 Task: Change editior layout in three rows.
Action: Mouse moved to (116, 9)
Screenshot: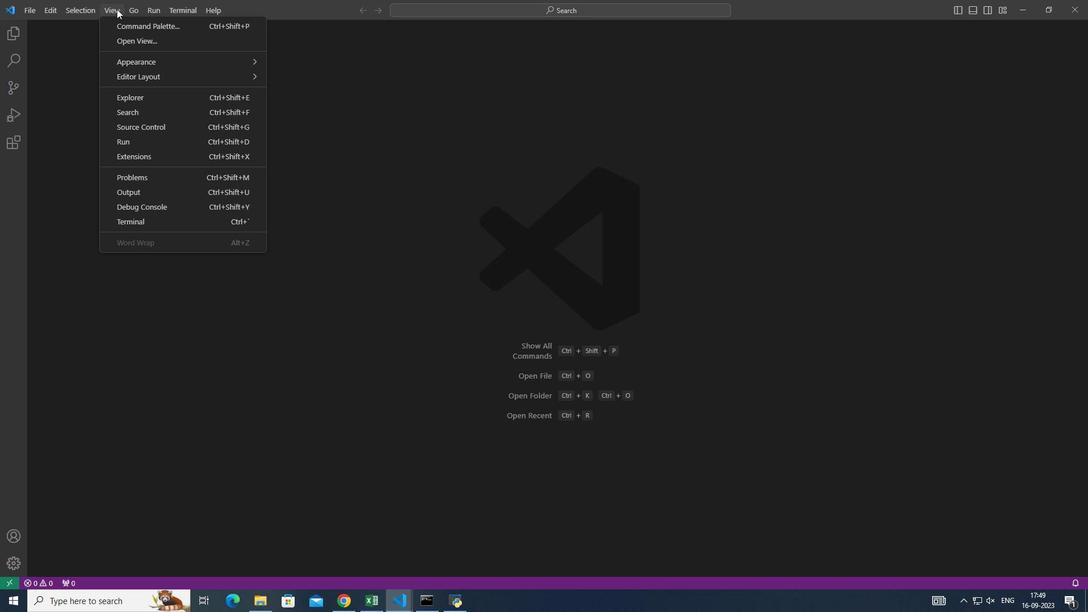 
Action: Mouse pressed left at (116, 9)
Screenshot: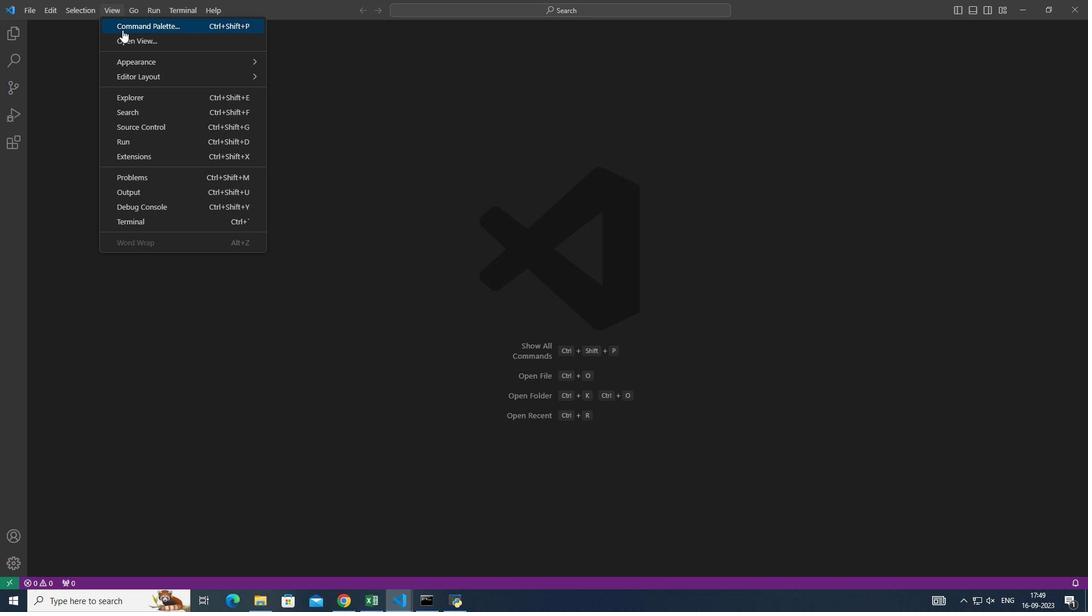 
Action: Mouse moved to (298, 220)
Screenshot: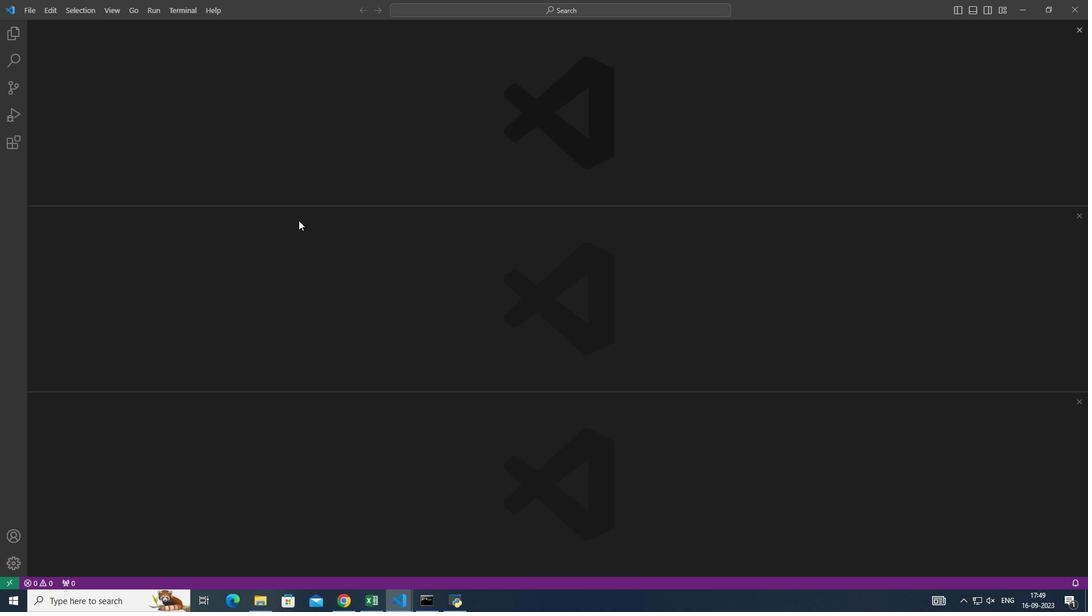 
Action: Mouse pressed left at (298, 220)
Screenshot: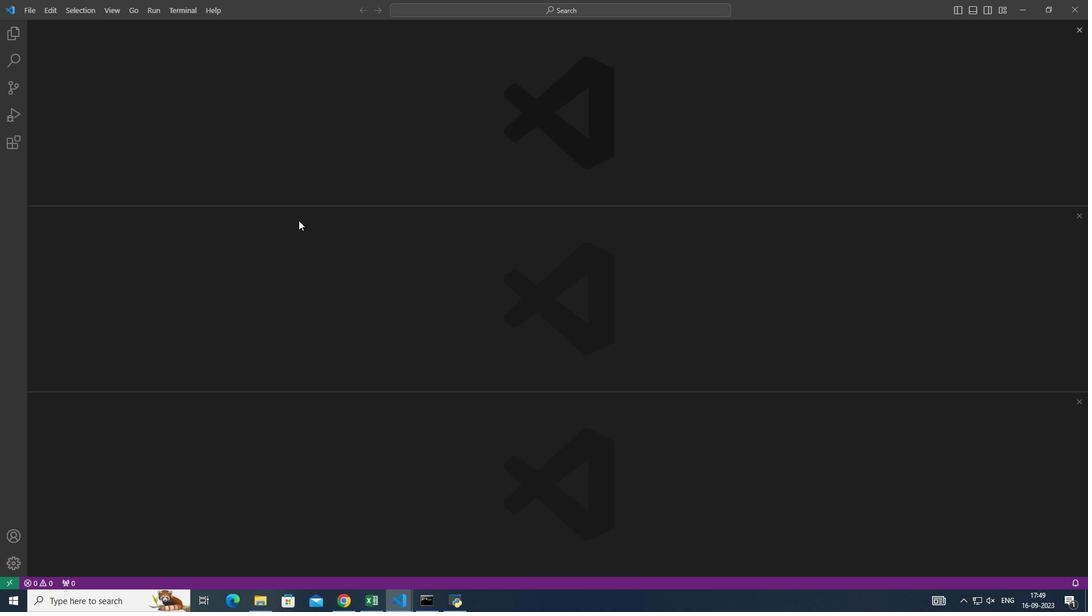 
Action: Mouse moved to (694, 419)
Screenshot: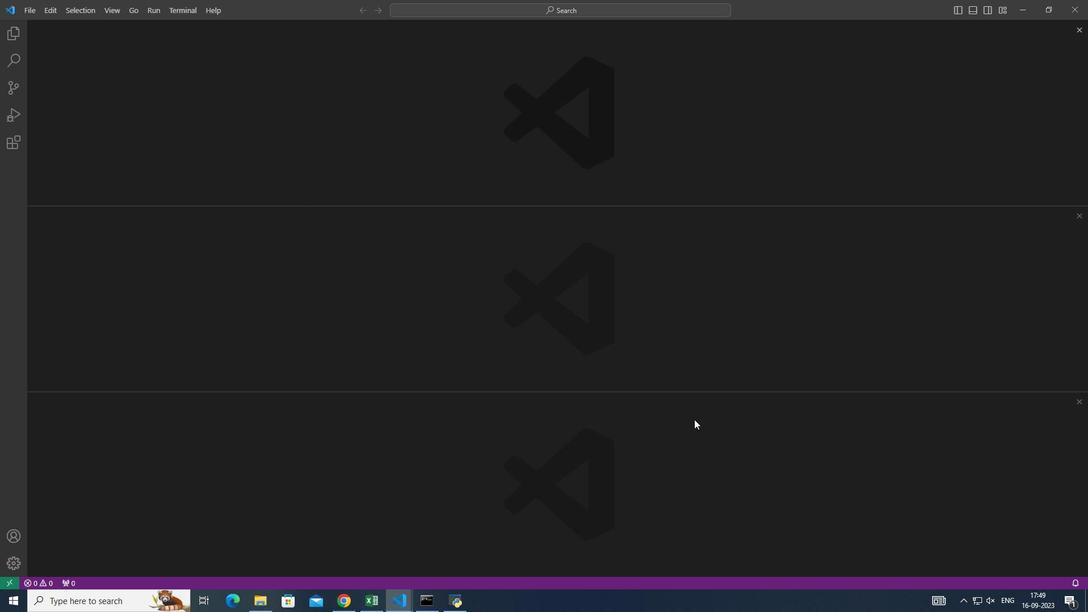 
